 Task: In saved jobes turn off email notifications.
Action: Mouse moved to (656, 55)
Screenshot: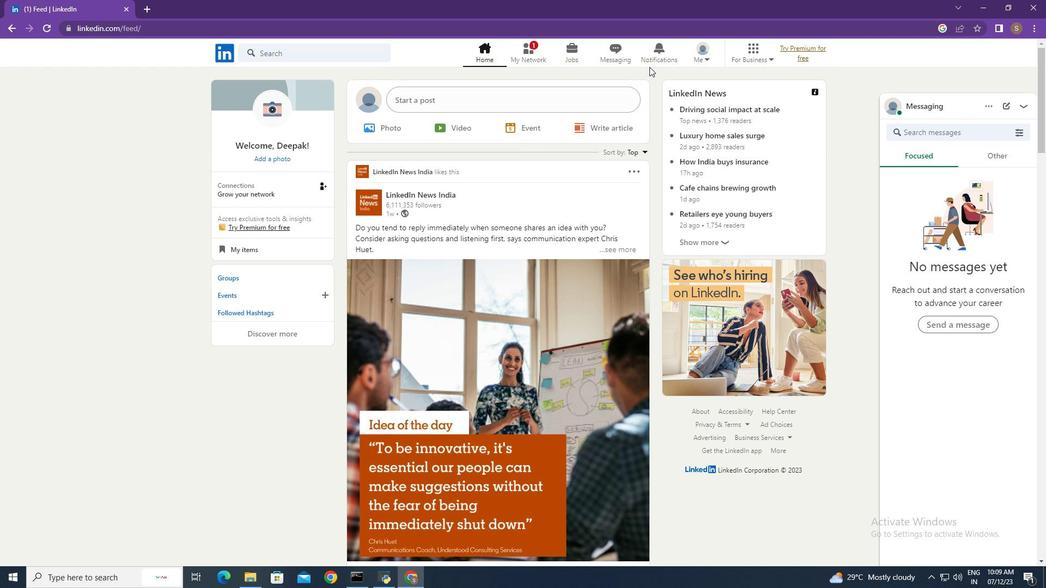 
Action: Mouse pressed left at (656, 55)
Screenshot: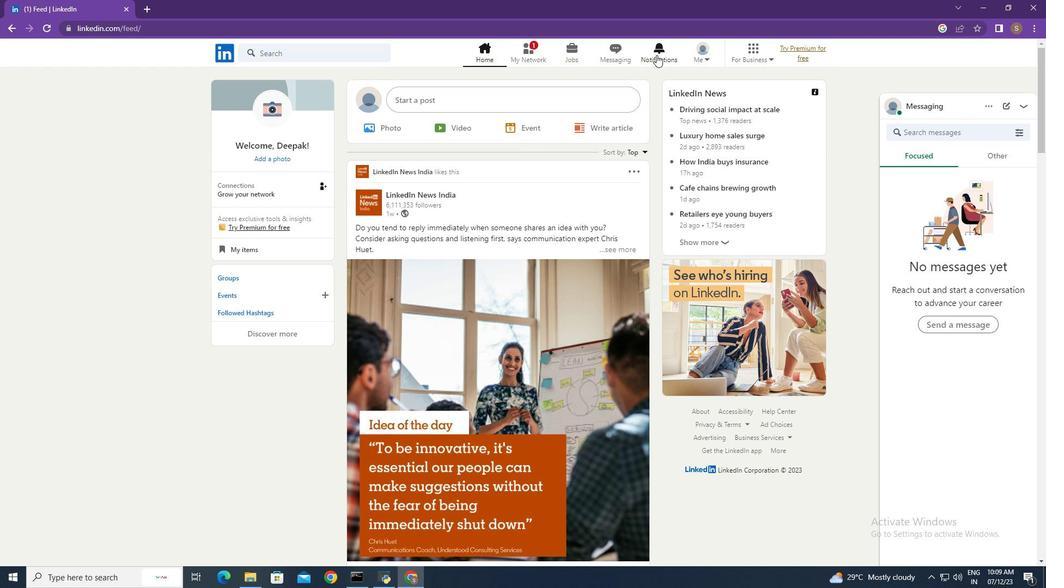
Action: Mouse moved to (242, 124)
Screenshot: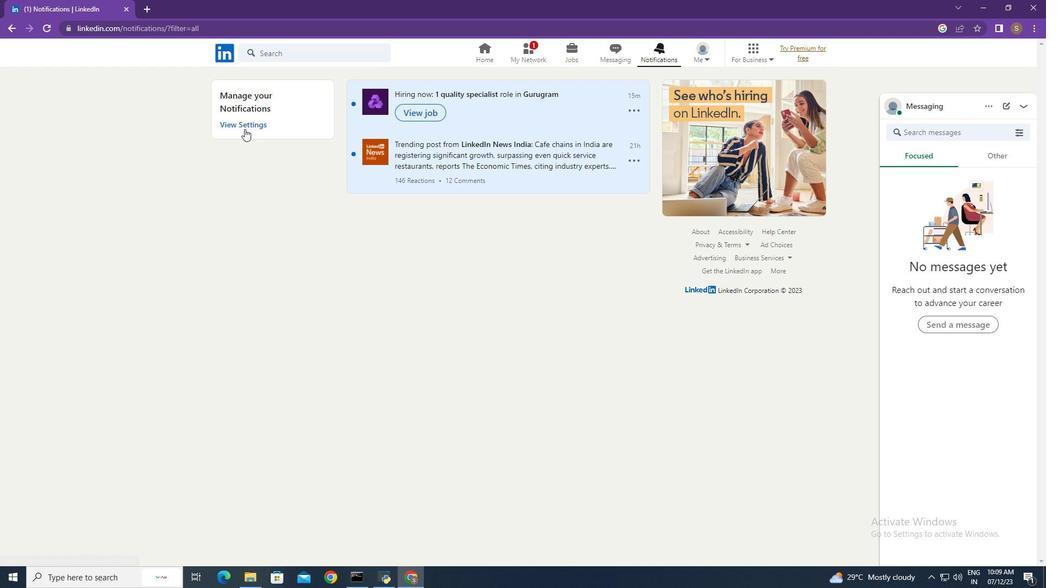 
Action: Mouse pressed left at (242, 124)
Screenshot: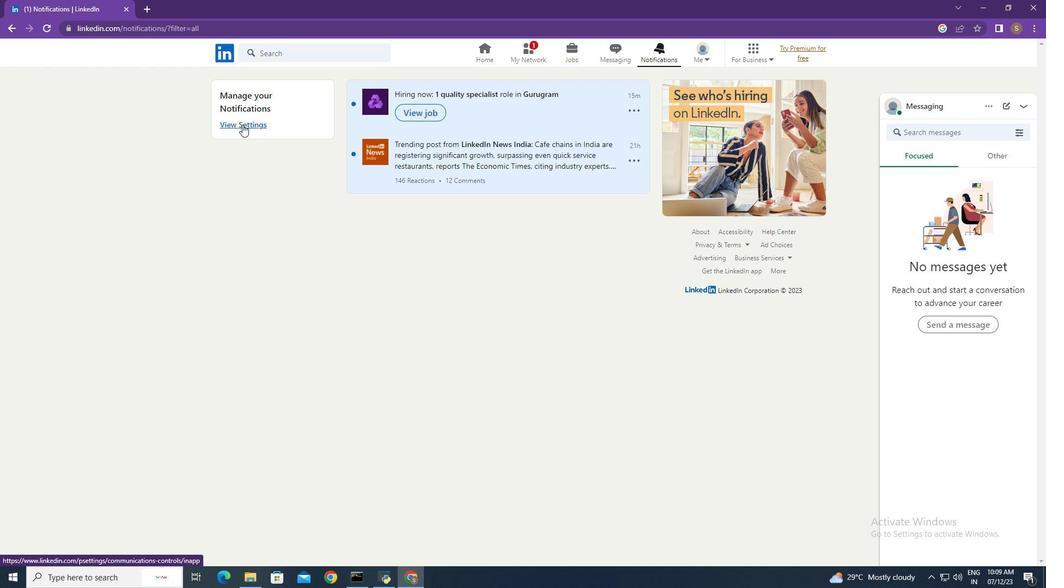 
Action: Mouse moved to (768, 167)
Screenshot: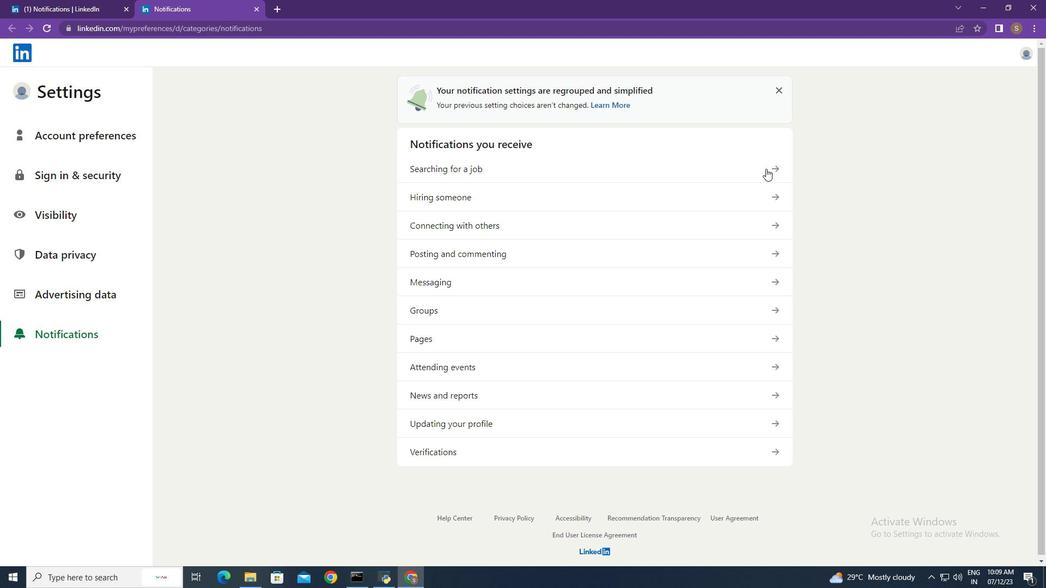 
Action: Mouse pressed left at (768, 167)
Screenshot: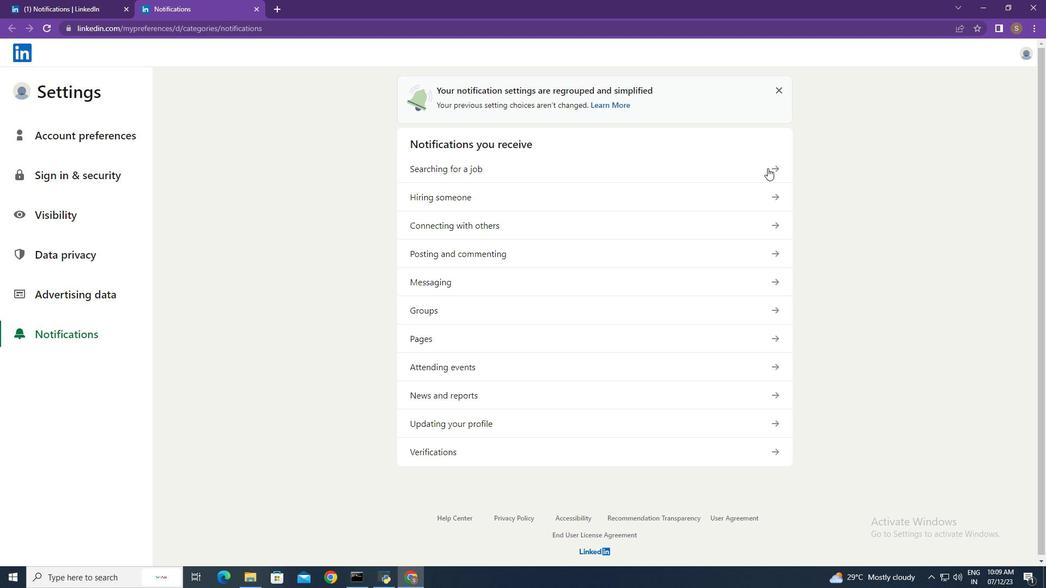 
Action: Mouse moved to (773, 200)
Screenshot: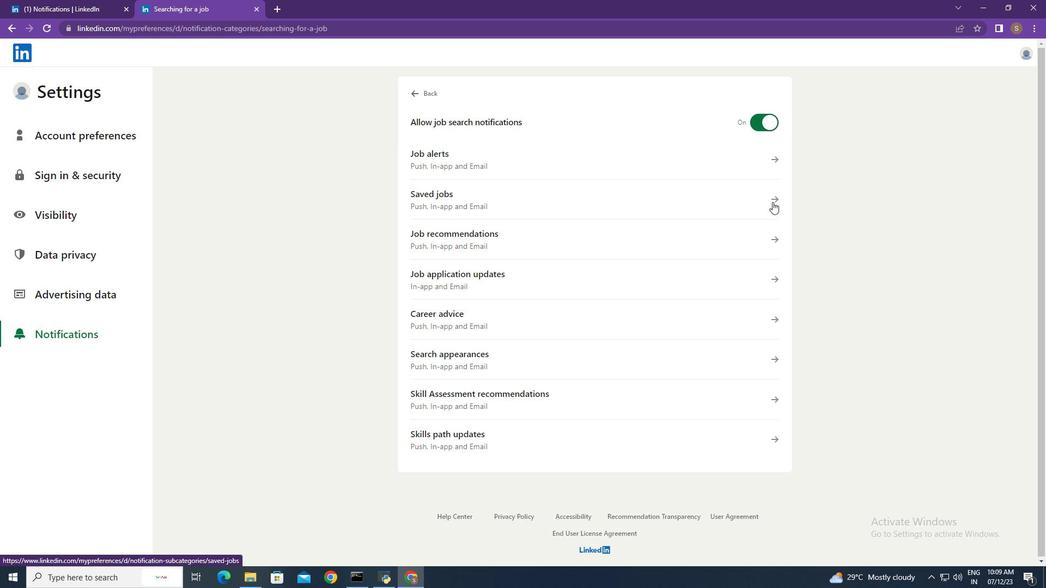 
Action: Mouse pressed left at (773, 200)
Screenshot: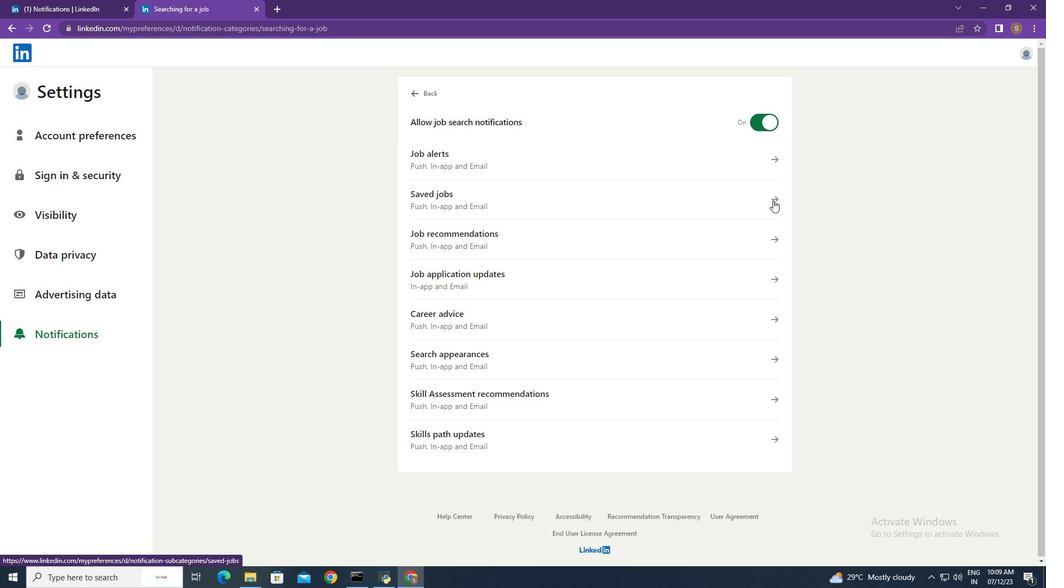 
Action: Mouse moved to (767, 277)
Screenshot: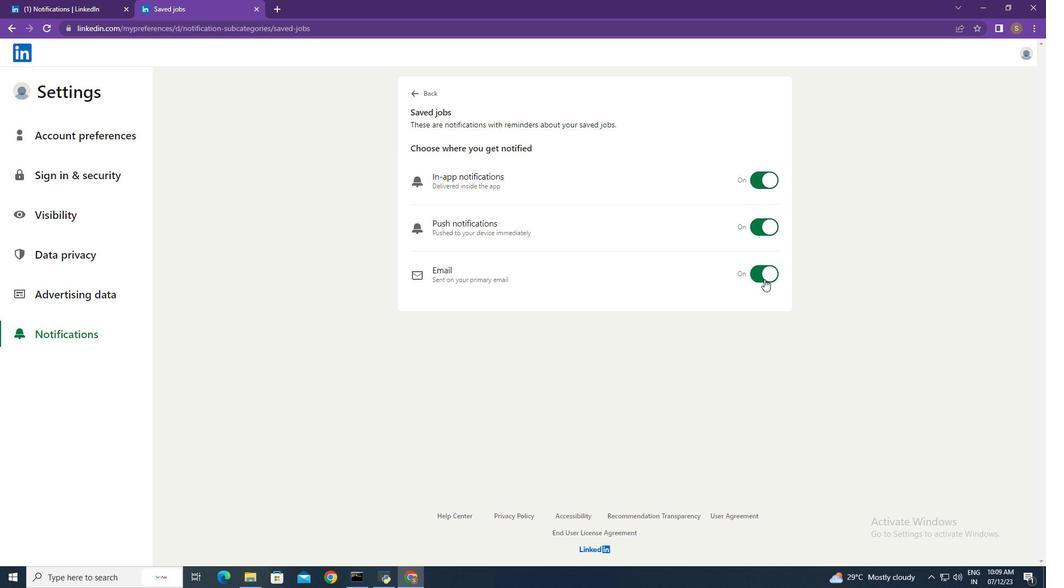 
Action: Mouse pressed left at (767, 277)
Screenshot: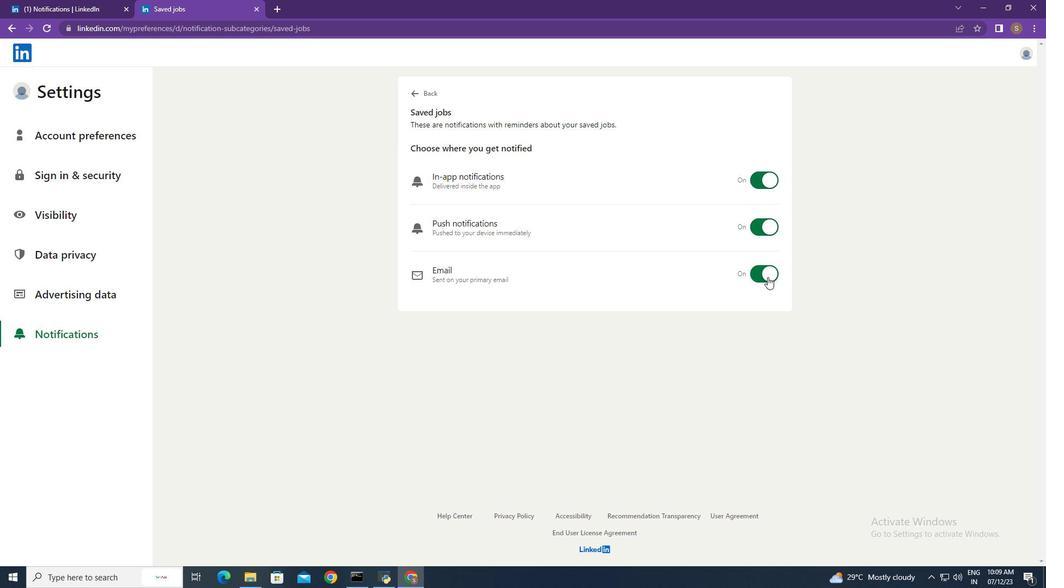 
Action: Mouse moved to (875, 277)
Screenshot: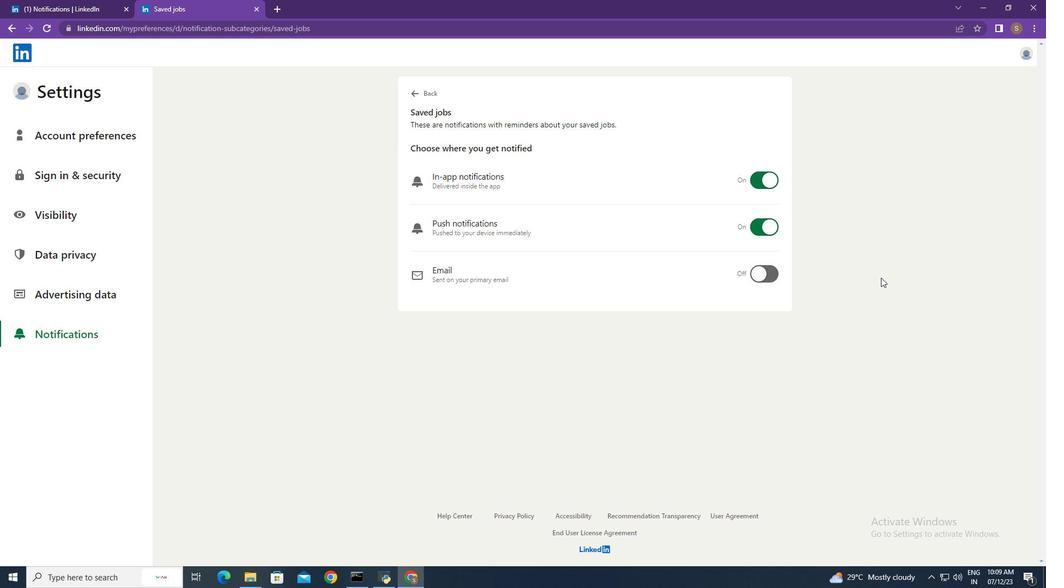 
